 Task: Add a flight reservation for your vacation on the 10th at 8:00 AM
Action: Mouse moved to (555, 182)
Screenshot: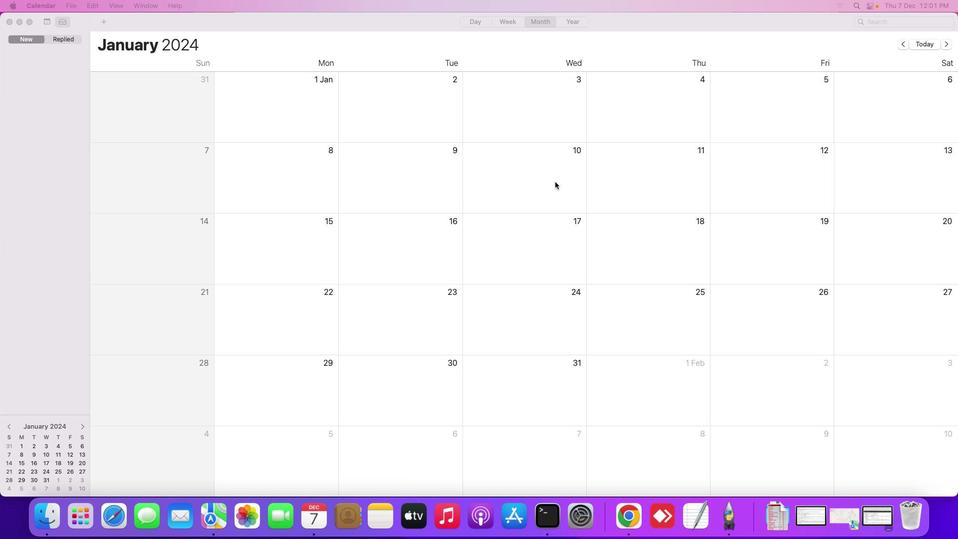 
Action: Mouse pressed left at (555, 182)
Screenshot: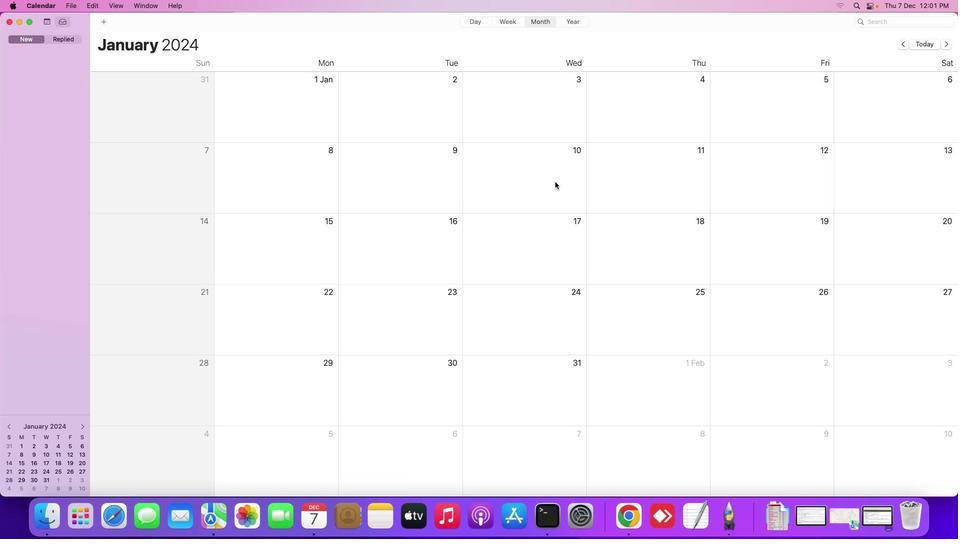 
Action: Mouse moved to (537, 172)
Screenshot: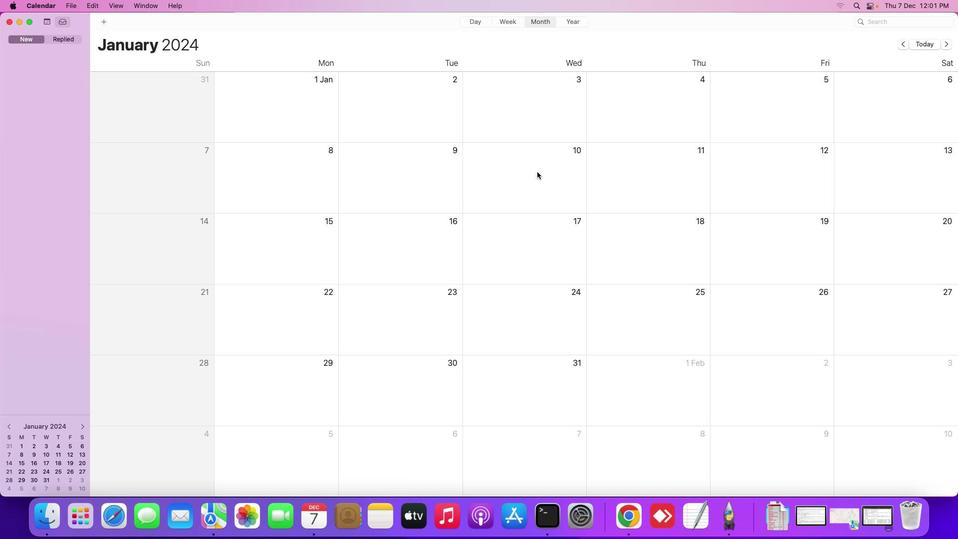 
Action: Mouse pressed right at (537, 172)
Screenshot: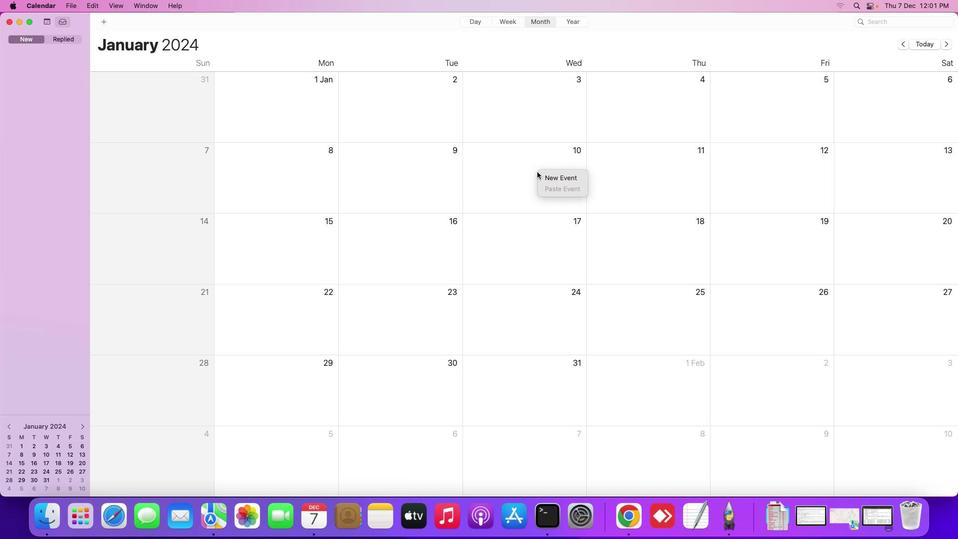
Action: Mouse moved to (553, 176)
Screenshot: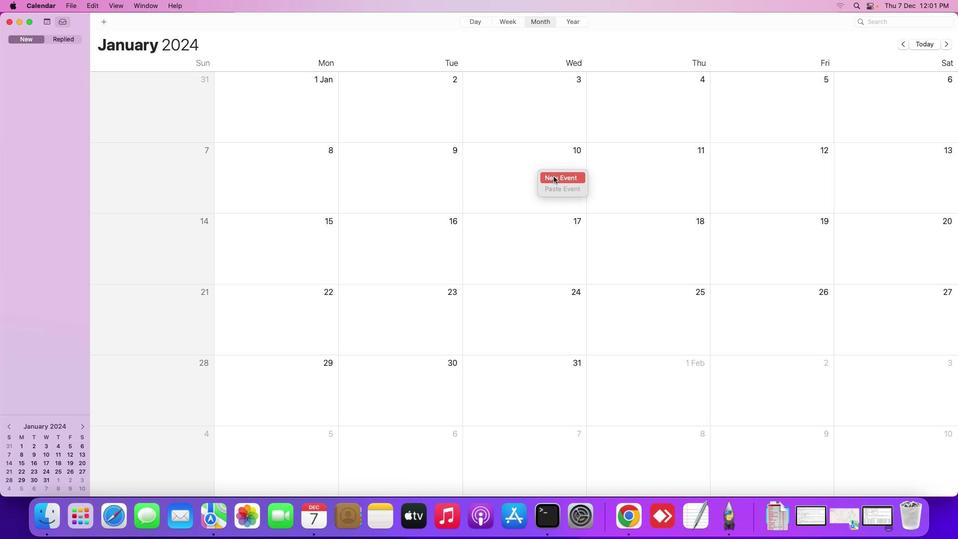 
Action: Mouse pressed left at (553, 176)
Screenshot: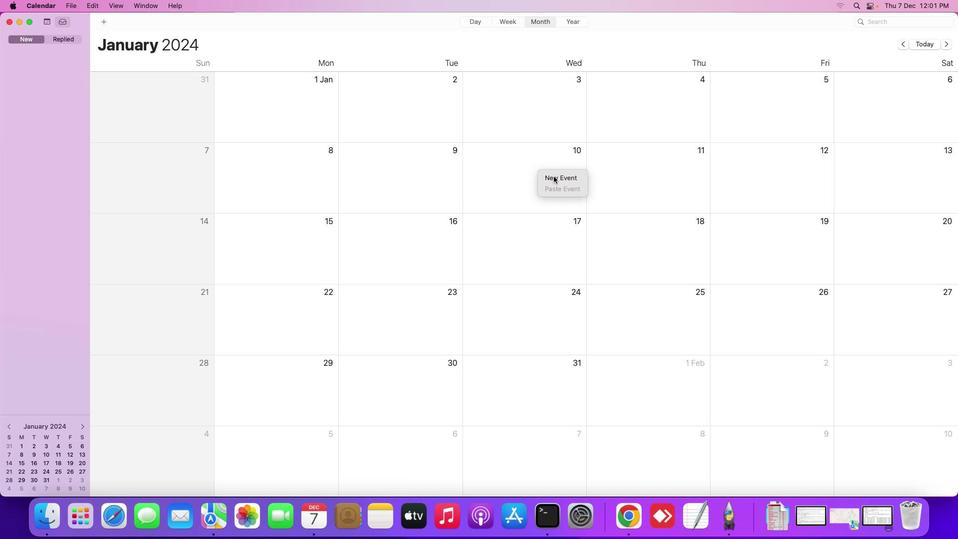 
Action: Mouse moved to (624, 125)
Screenshot: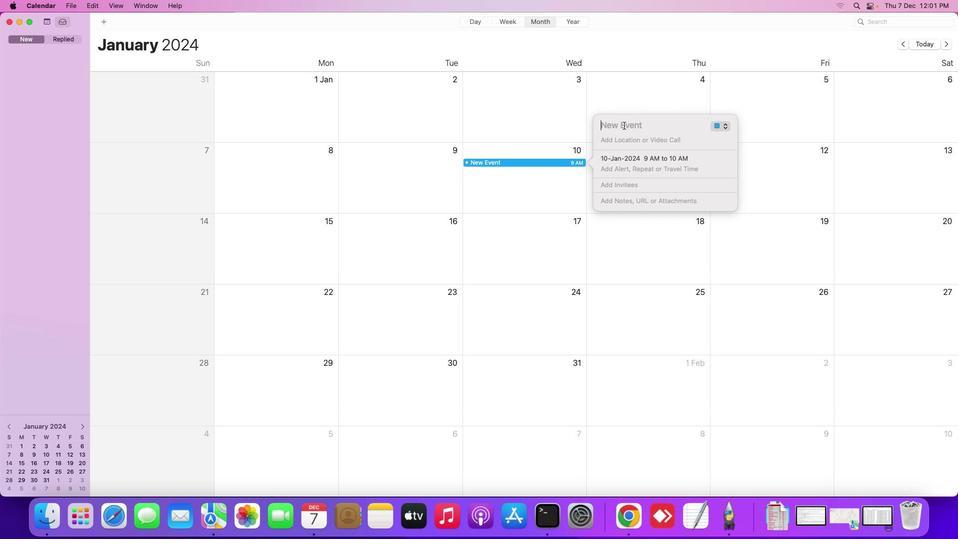 
Action: Mouse pressed left at (624, 125)
Screenshot: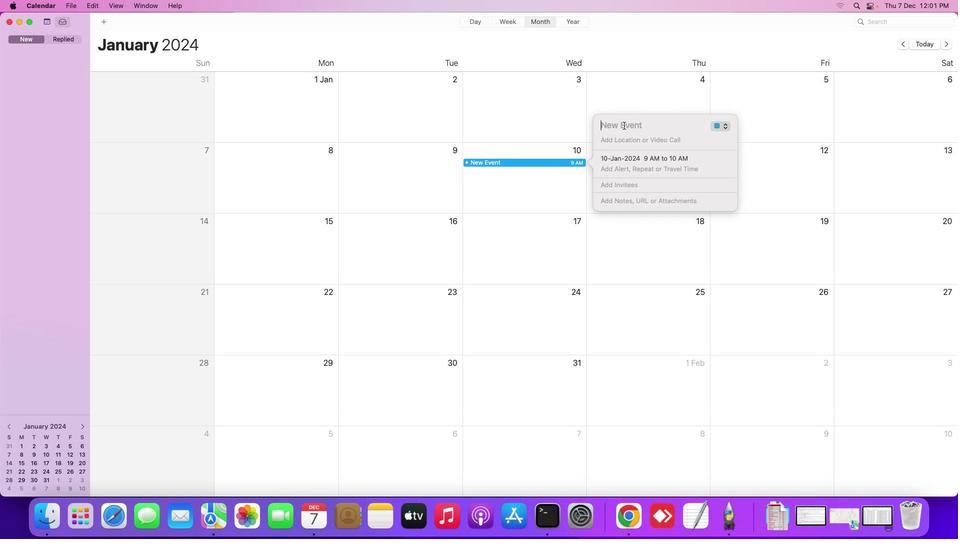 
Action: Mouse moved to (623, 125)
Screenshot: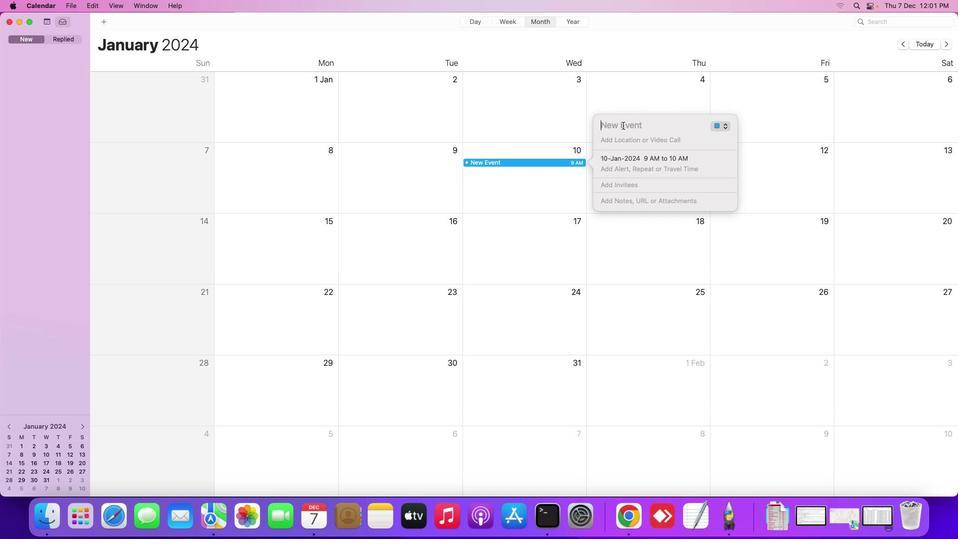 
Action: Key pressed Key.shift_r'"''f''l''i''g''h''t'Key.space'r''e''s''e''r''v''a''t''i''o''n'Key.shift_r'"'Key.space'8'Key.shift_r':''0''0'Key.spaceKey.shift_r'A''m'Key.enterKey.enter
Screenshot: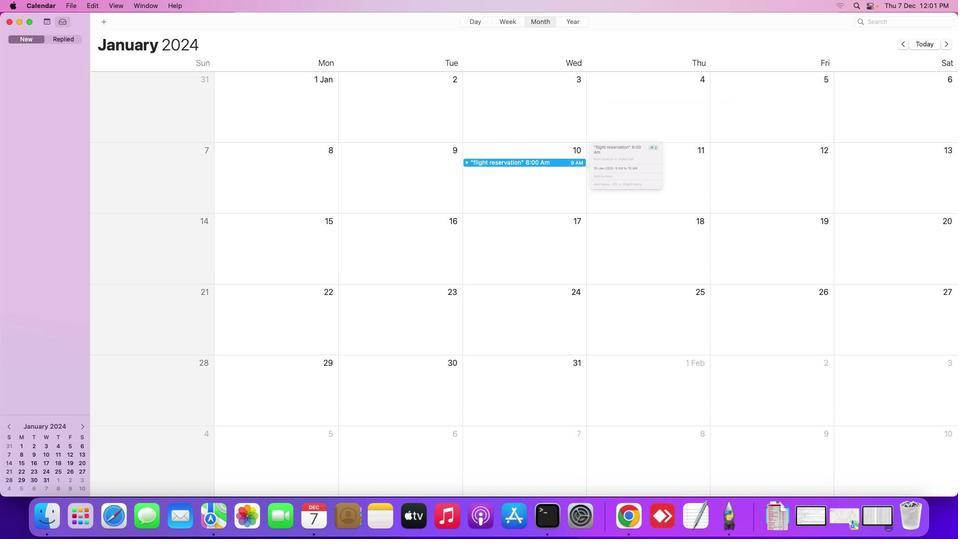
Action: Mouse moved to (530, 161)
Screenshot: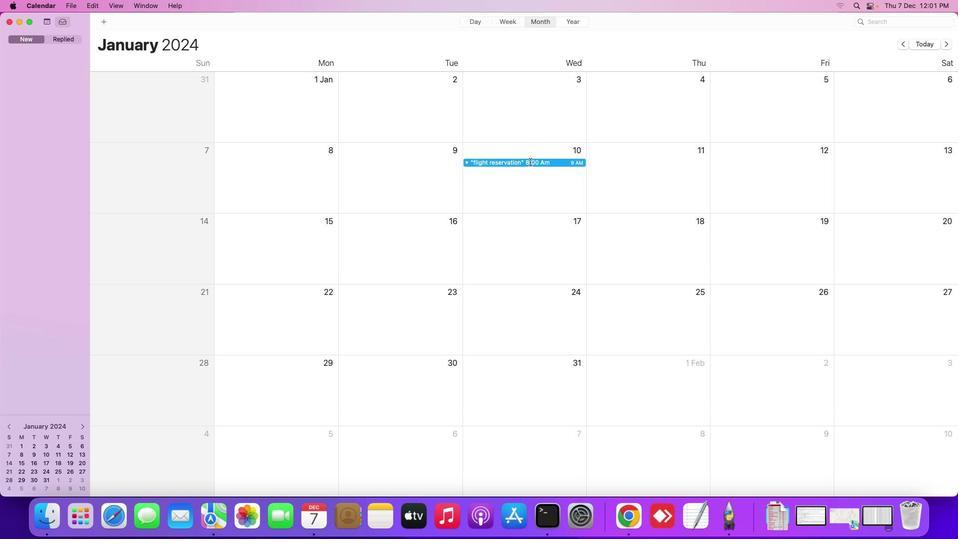 
Action: Mouse pressed left at (530, 161)
Screenshot: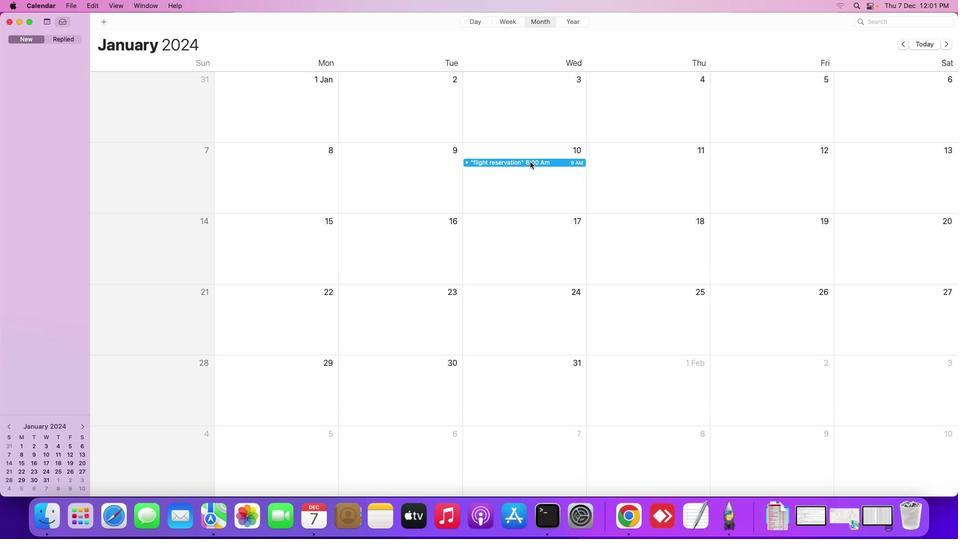 
Action: Mouse moved to (534, 172)
Screenshot: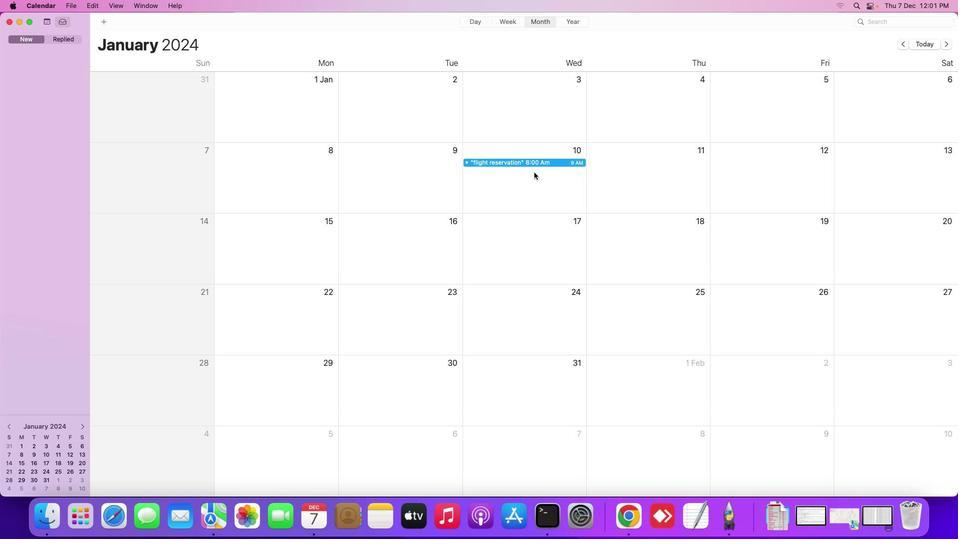 
